 Task: Create a due date automation trigger when advanced on, on the tuesday of the week a card is due add dates with a complete due date at 11:00 AM.
Action: Mouse moved to (874, 272)
Screenshot: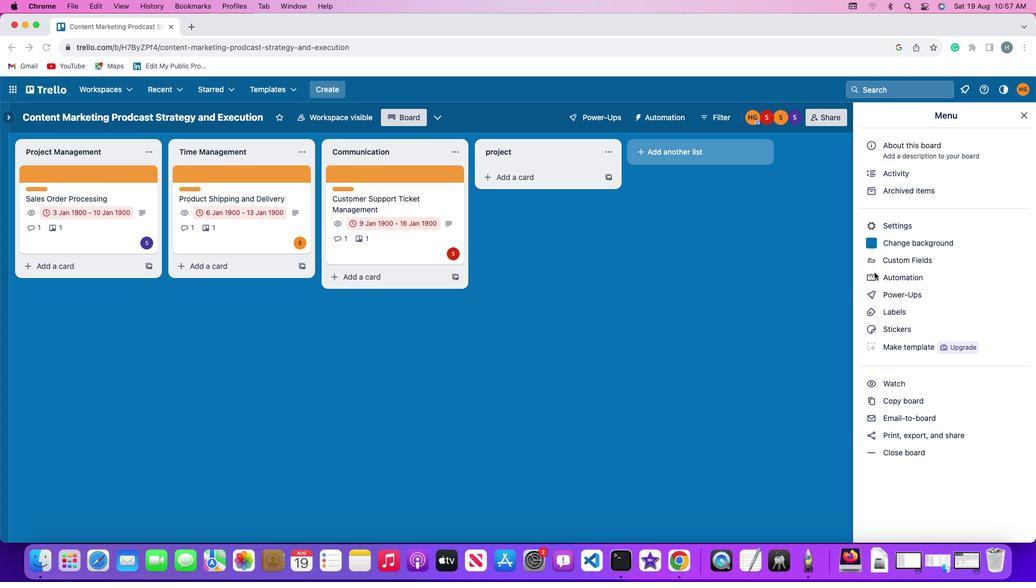 
Action: Mouse pressed left at (874, 272)
Screenshot: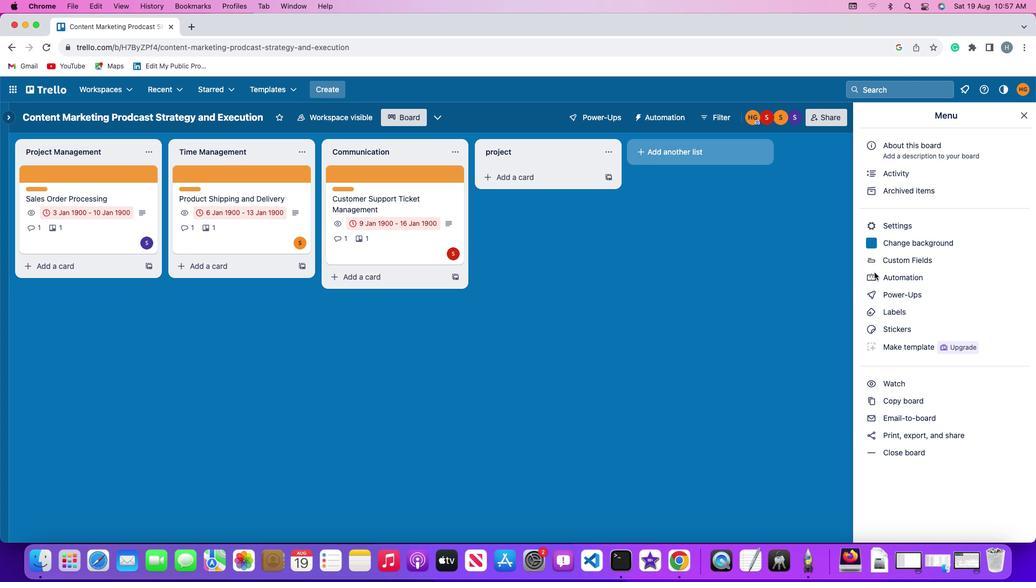 
Action: Mouse pressed left at (874, 272)
Screenshot: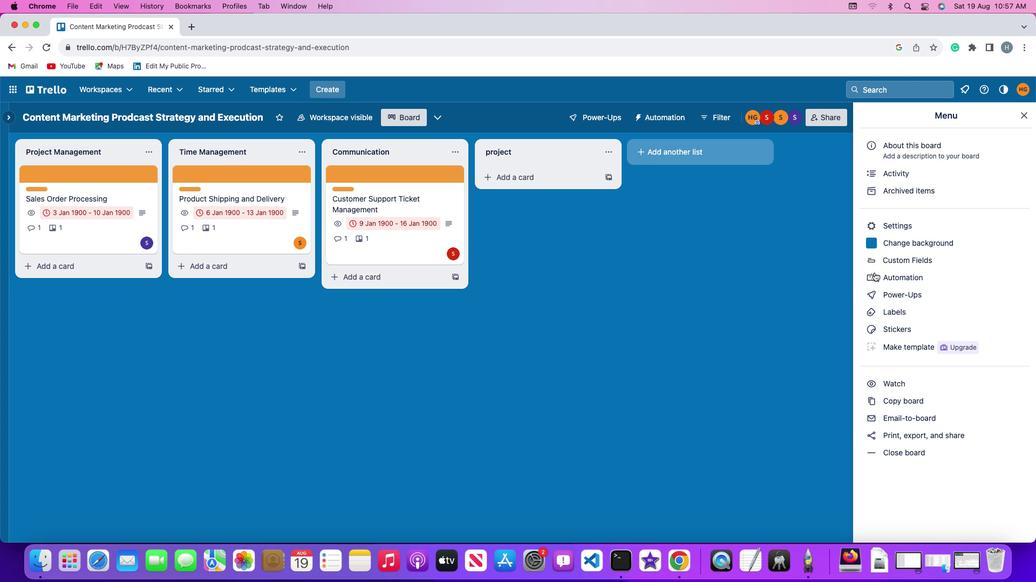 
Action: Mouse moved to (73, 255)
Screenshot: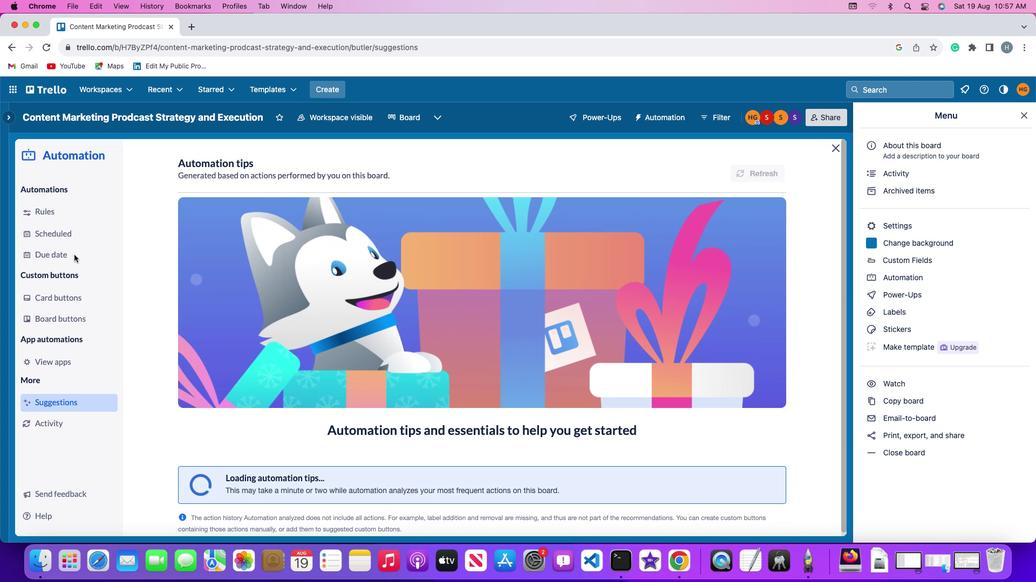 
Action: Mouse pressed left at (73, 255)
Screenshot: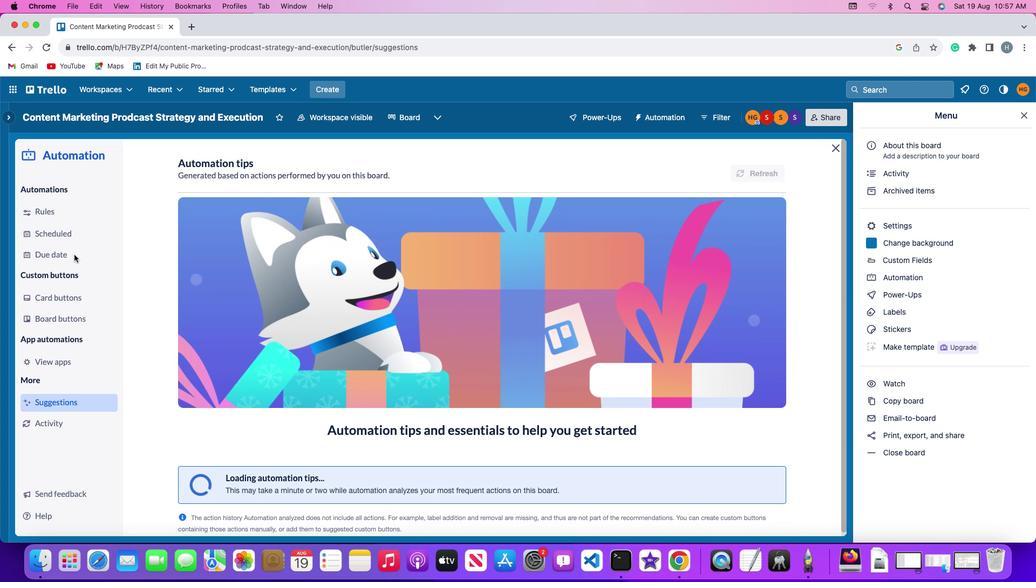 
Action: Mouse moved to (745, 165)
Screenshot: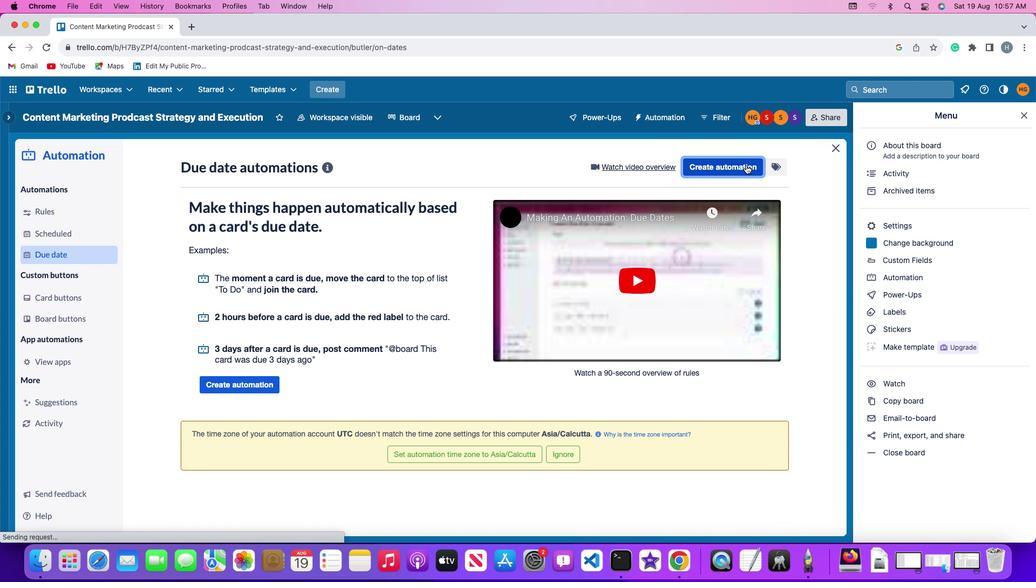 
Action: Mouse pressed left at (745, 165)
Screenshot: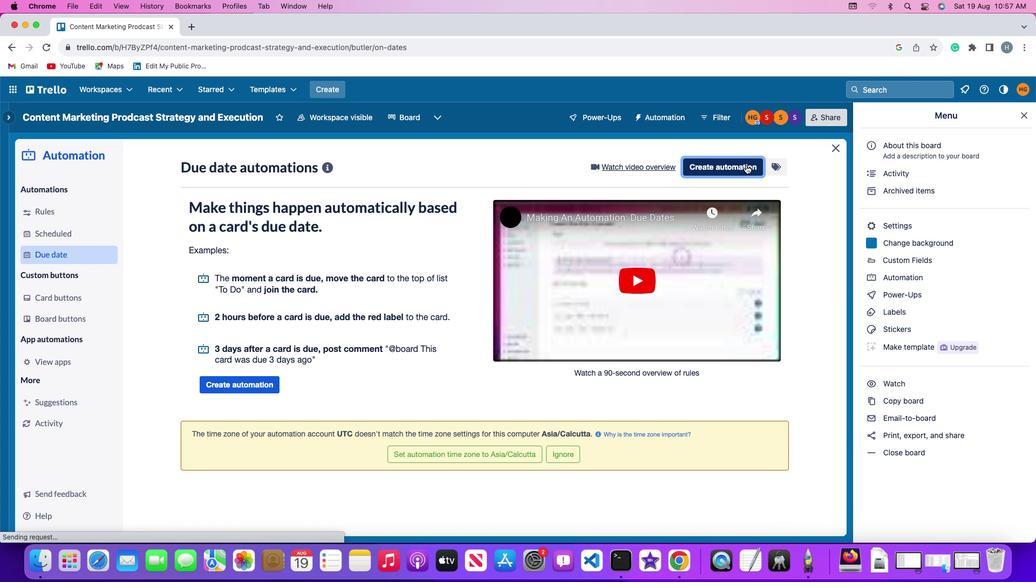 
Action: Mouse moved to (263, 274)
Screenshot: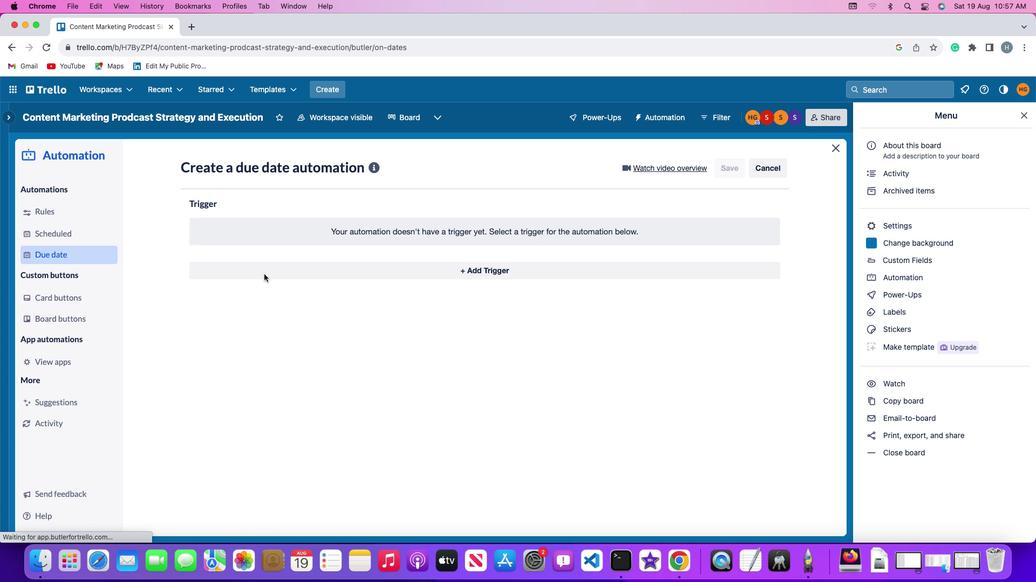 
Action: Mouse pressed left at (263, 274)
Screenshot: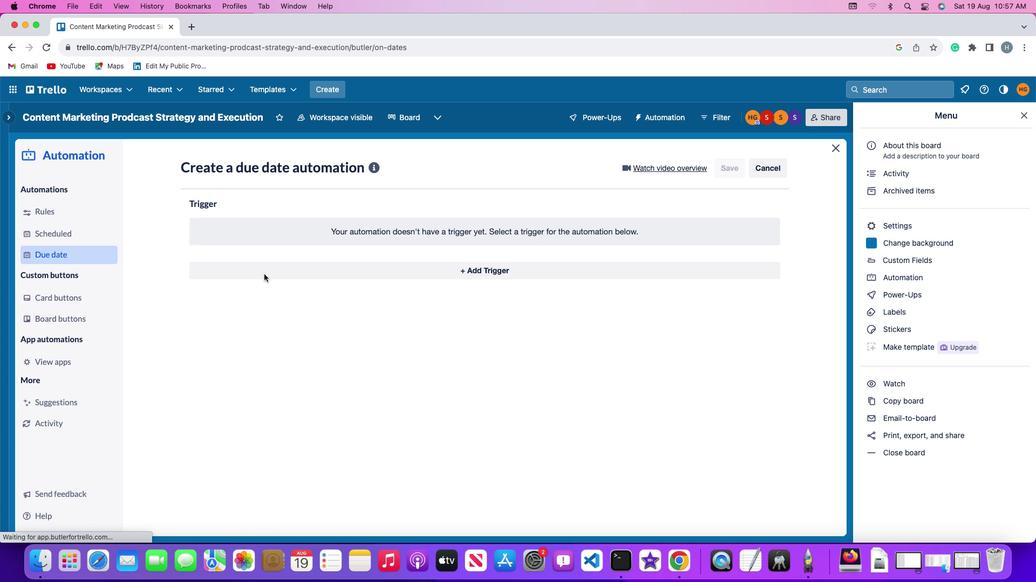 
Action: Mouse moved to (233, 467)
Screenshot: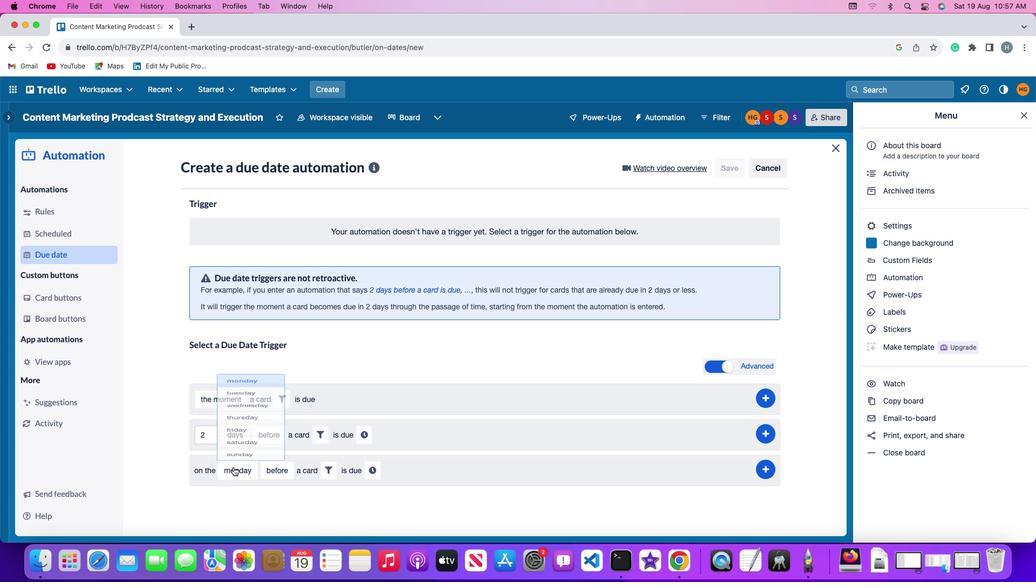 
Action: Mouse pressed left at (233, 467)
Screenshot: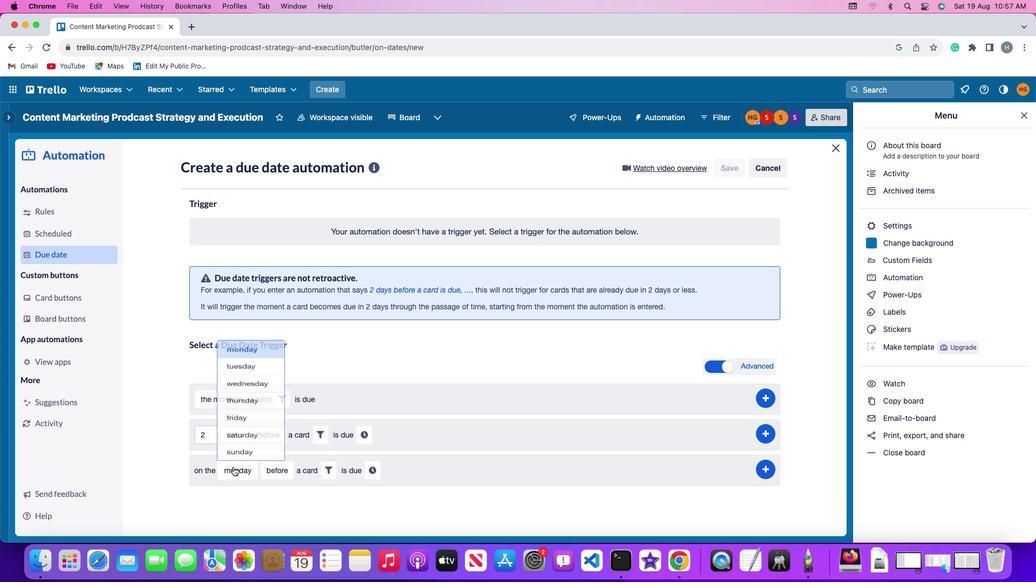 
Action: Mouse moved to (244, 342)
Screenshot: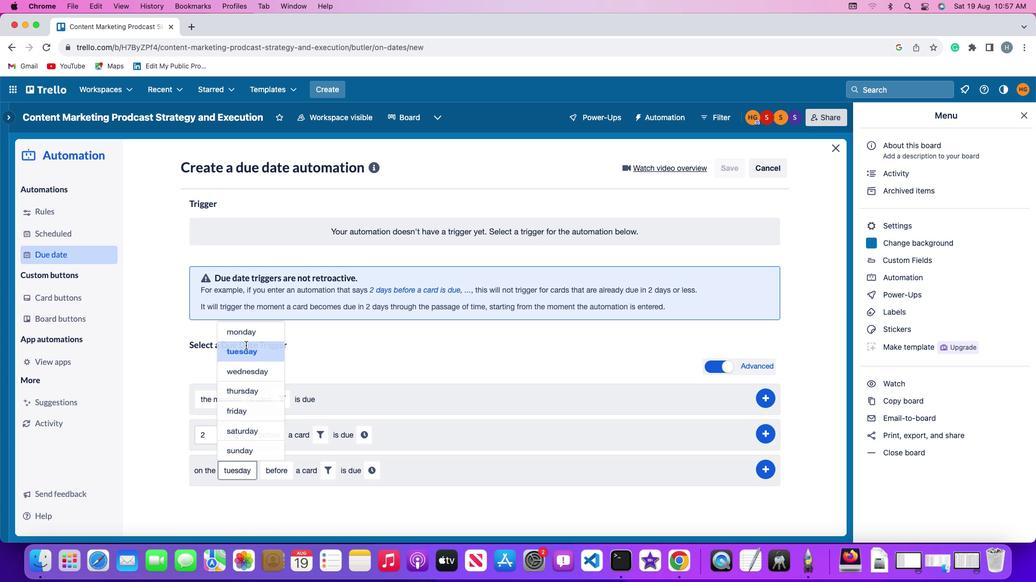 
Action: Mouse pressed left at (244, 342)
Screenshot: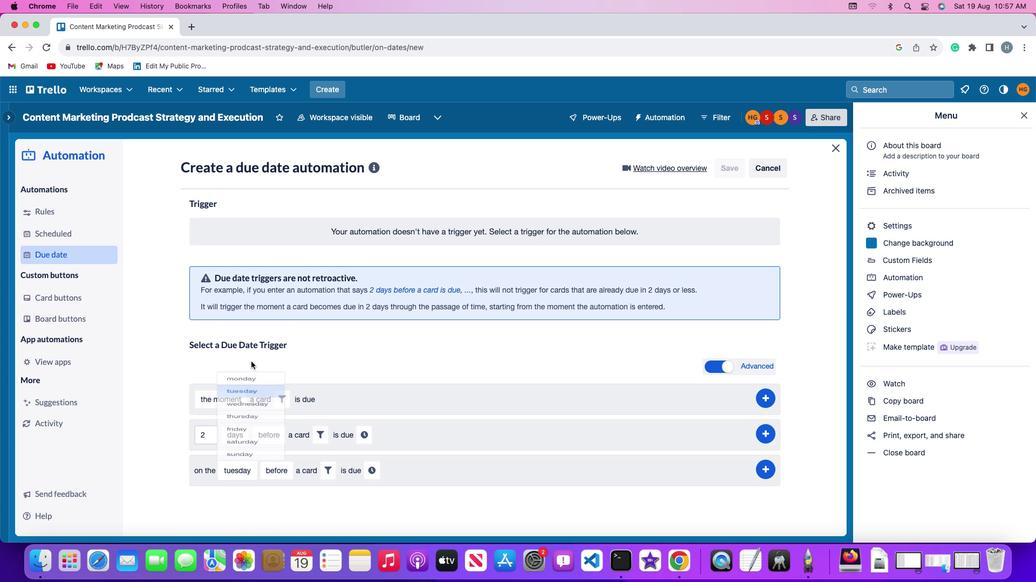 
Action: Mouse moved to (277, 469)
Screenshot: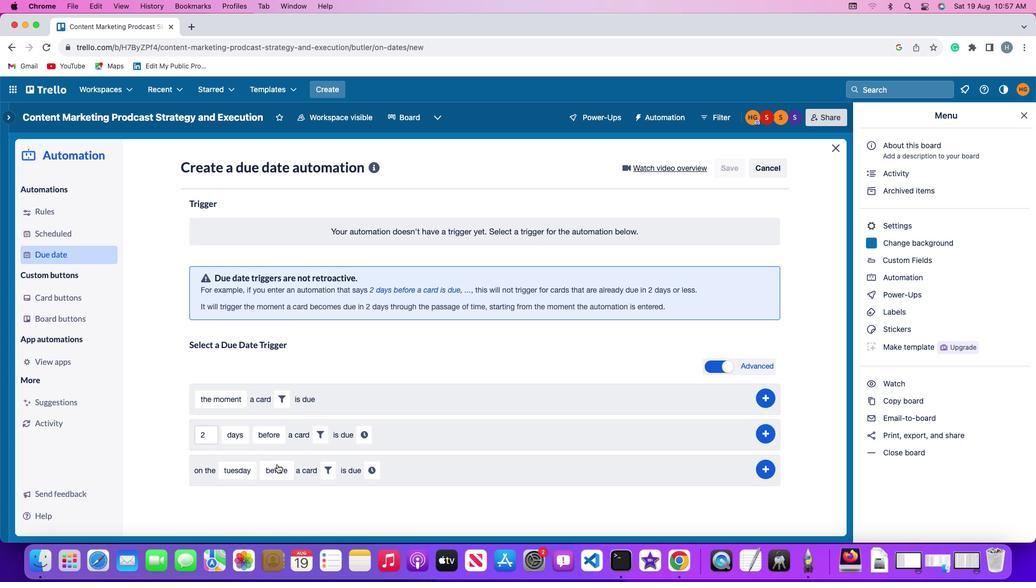 
Action: Mouse pressed left at (277, 469)
Screenshot: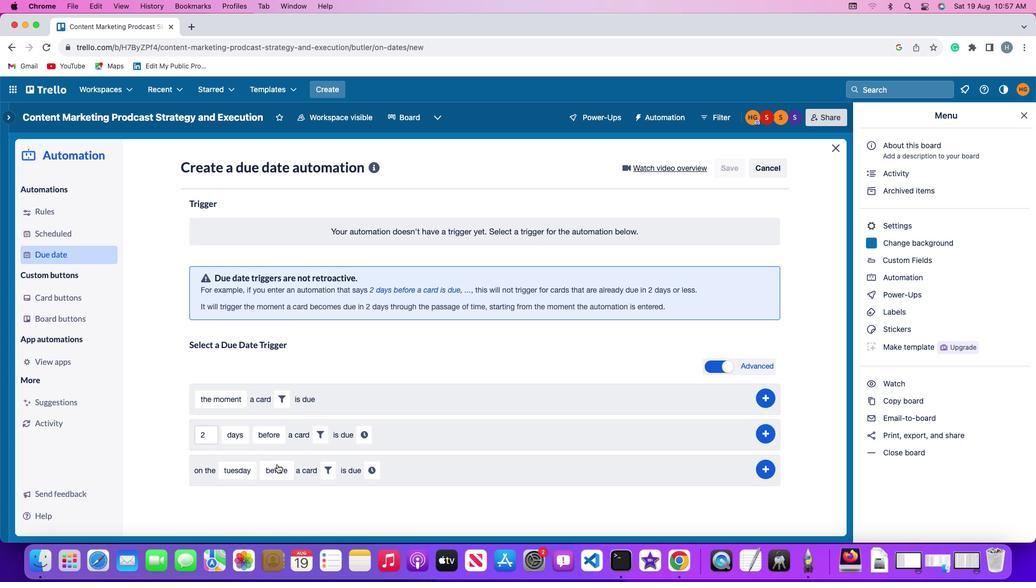 
Action: Mouse moved to (283, 427)
Screenshot: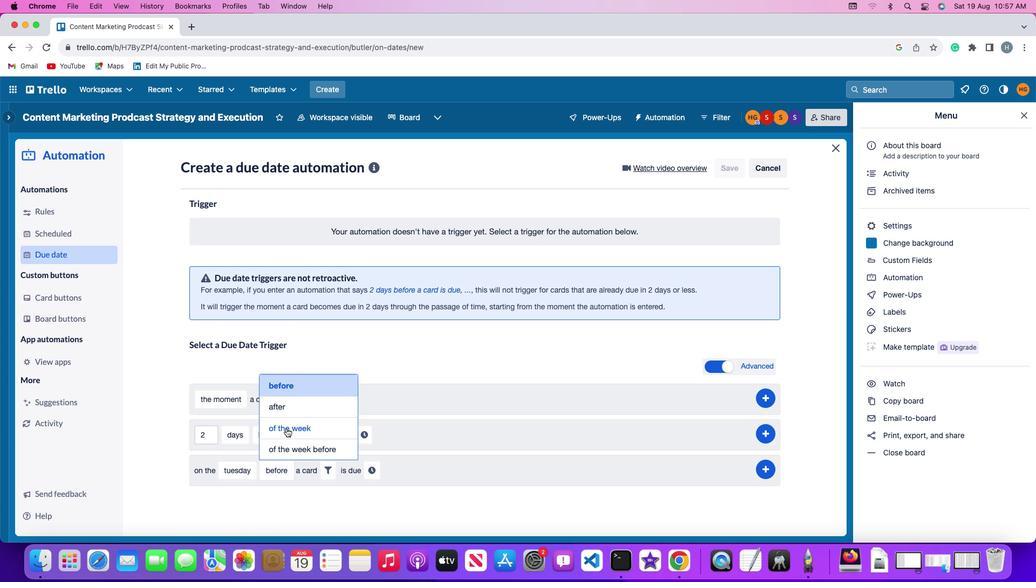 
Action: Mouse pressed left at (283, 427)
Screenshot: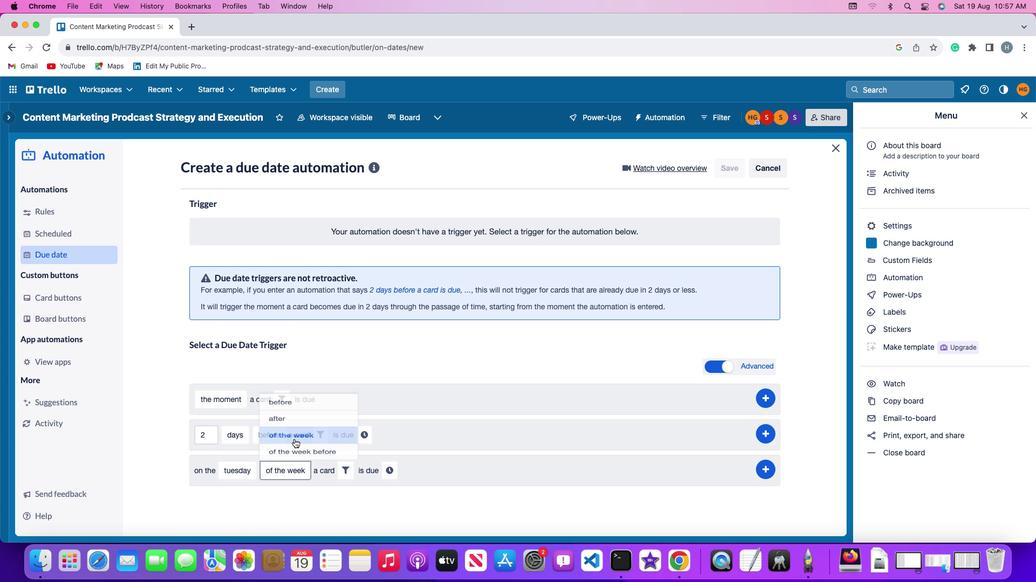 
Action: Mouse moved to (344, 474)
Screenshot: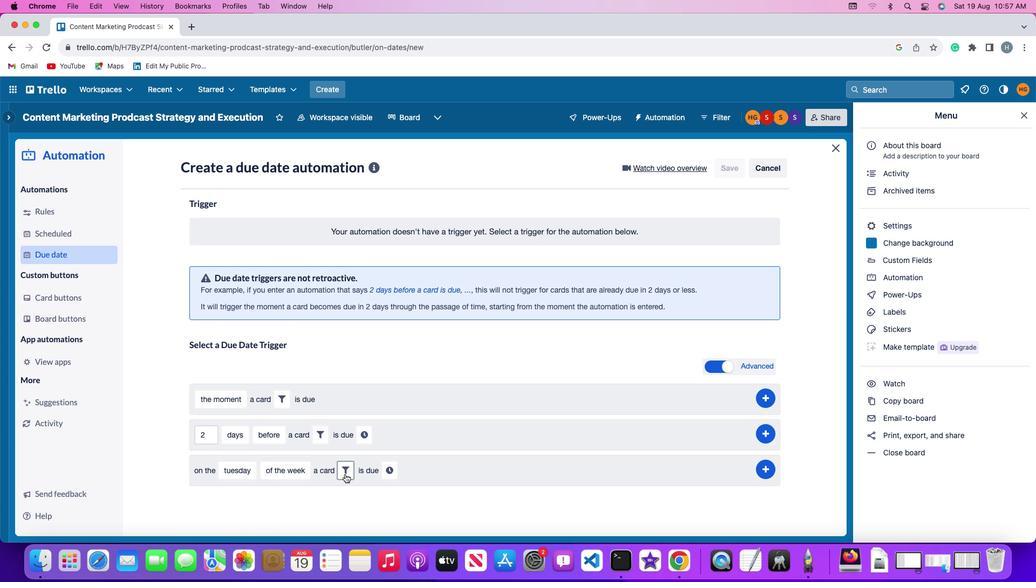 
Action: Mouse pressed left at (344, 474)
Screenshot: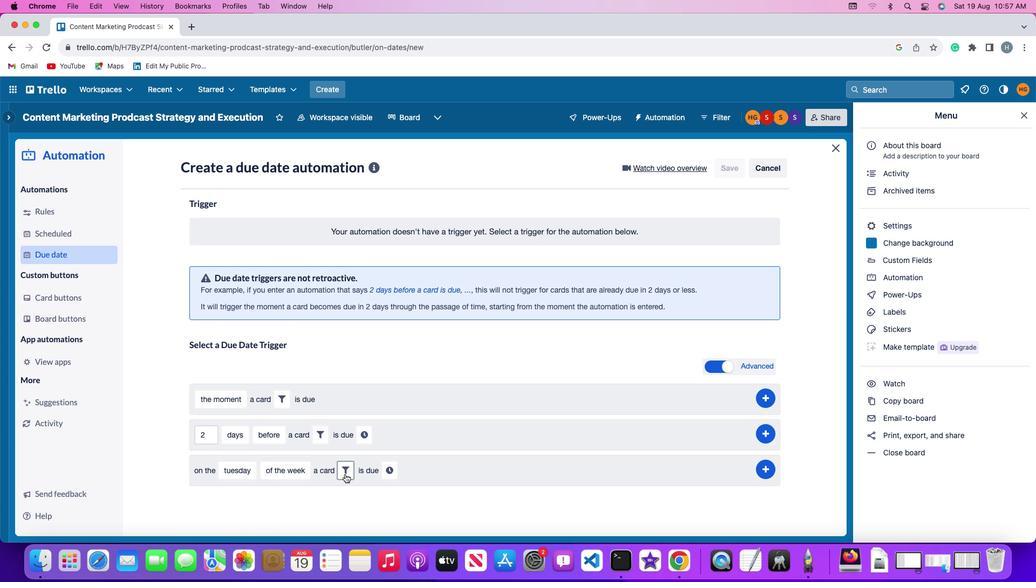 
Action: Mouse moved to (405, 505)
Screenshot: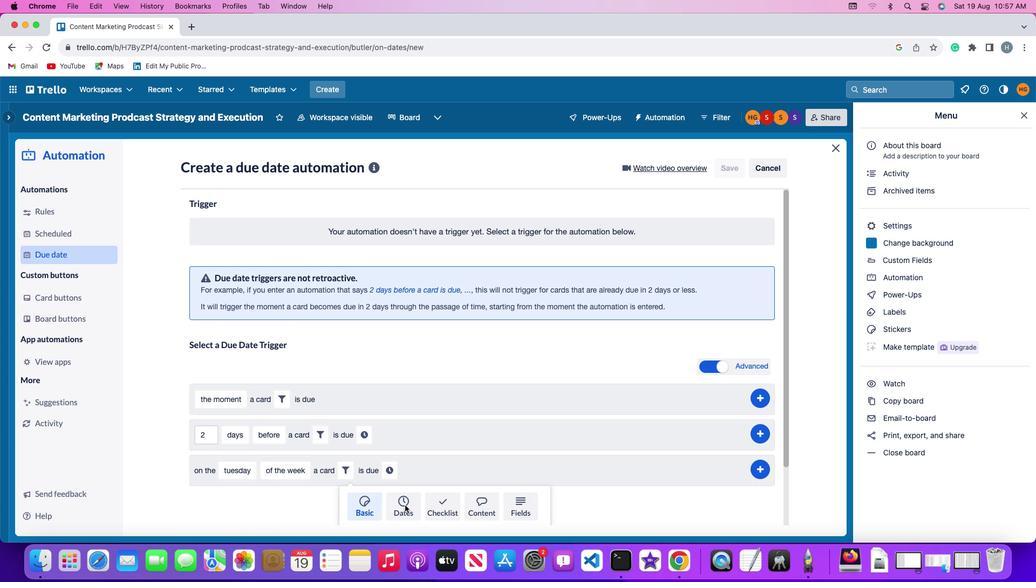 
Action: Mouse pressed left at (405, 505)
Screenshot: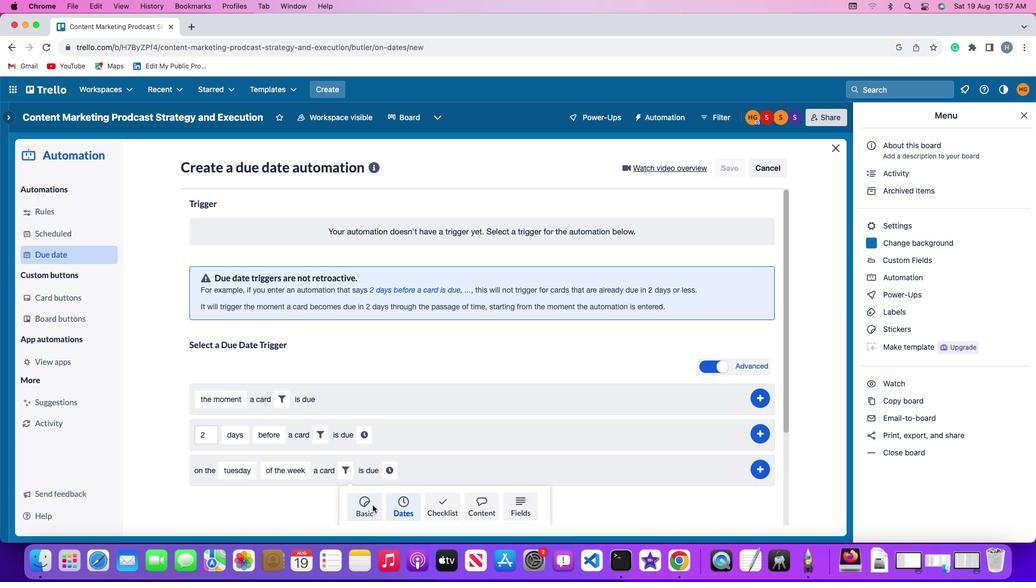 
Action: Mouse moved to (277, 506)
Screenshot: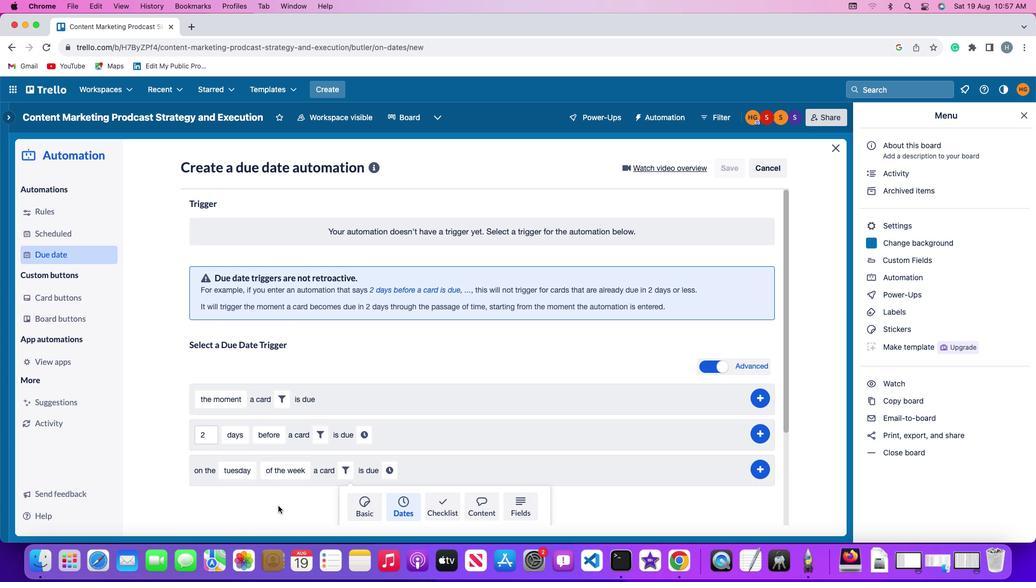 
Action: Mouse scrolled (277, 506) with delta (0, 0)
Screenshot: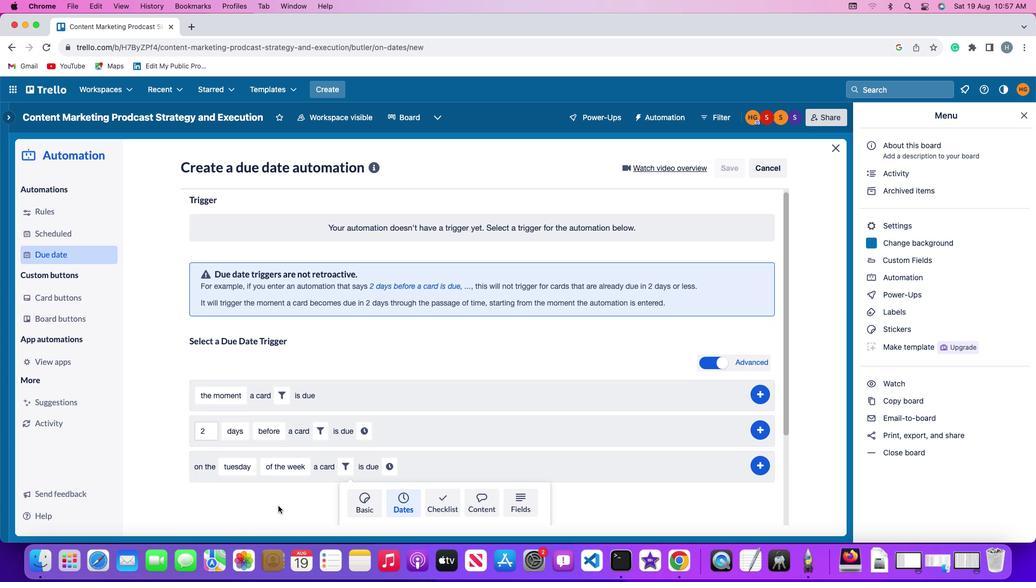 
Action: Mouse scrolled (277, 506) with delta (0, 0)
Screenshot: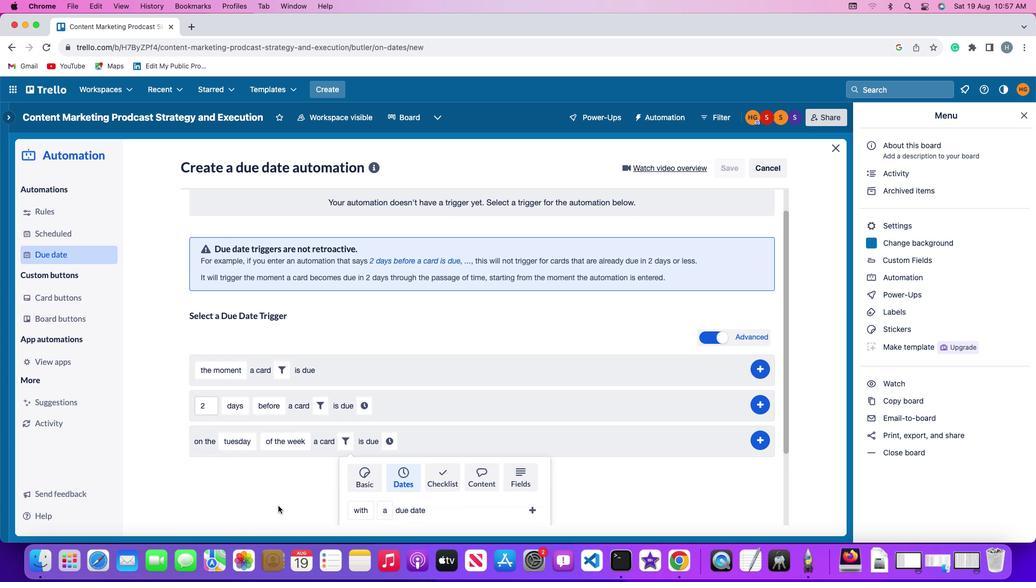 
Action: Mouse scrolled (277, 506) with delta (0, -1)
Screenshot: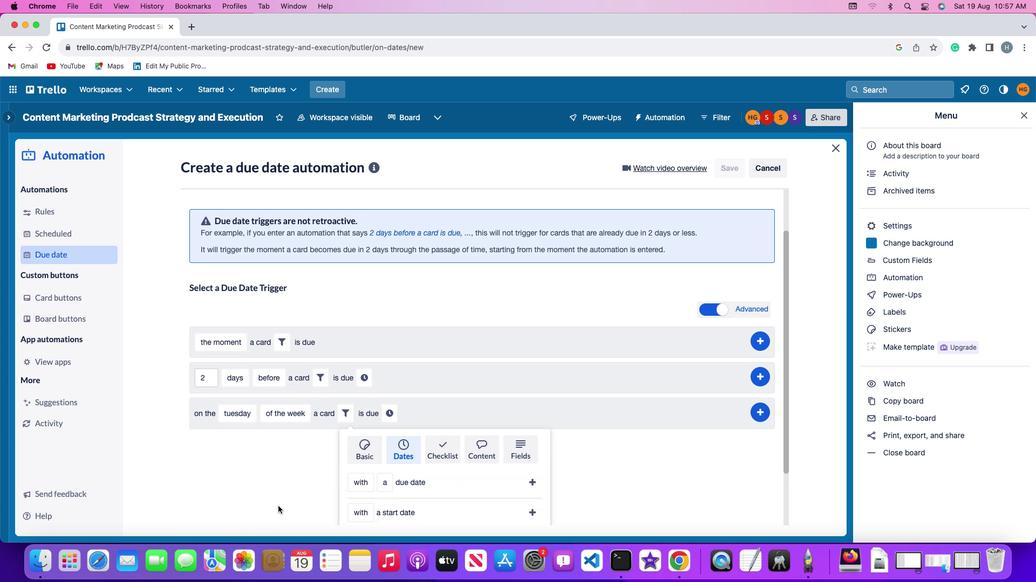 
Action: Mouse scrolled (277, 506) with delta (0, -1)
Screenshot: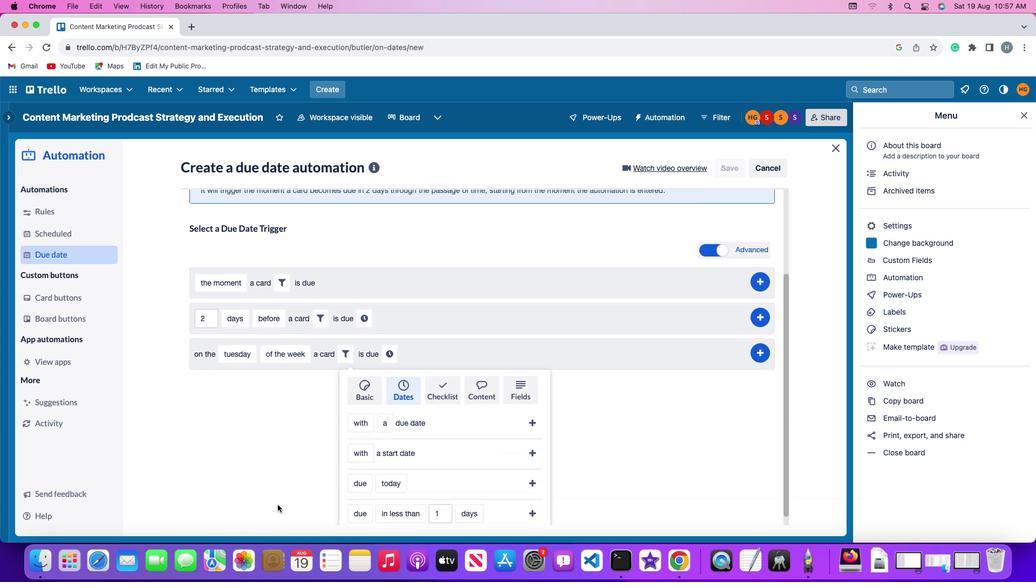 
Action: Mouse moved to (358, 410)
Screenshot: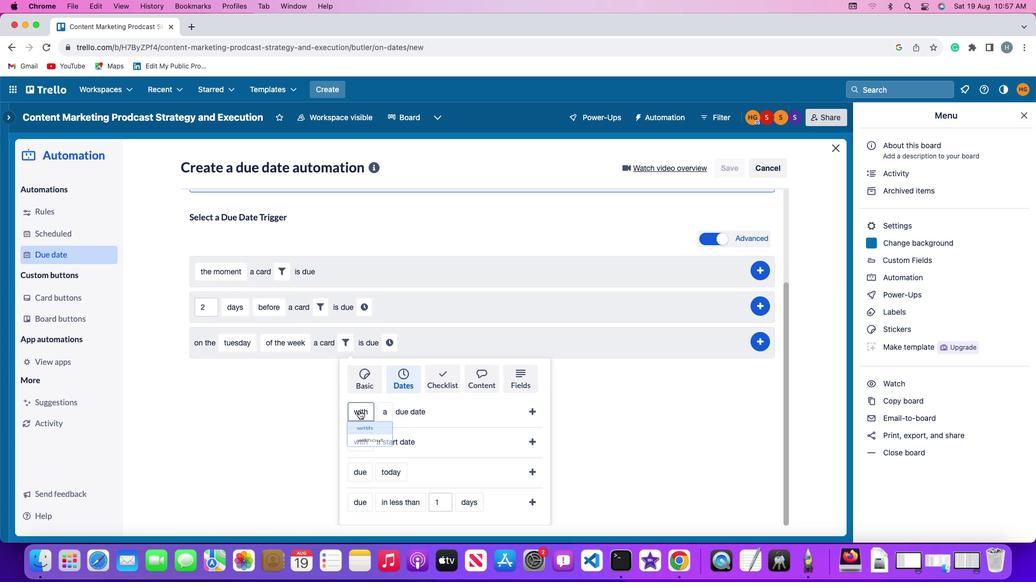 
Action: Mouse pressed left at (358, 410)
Screenshot: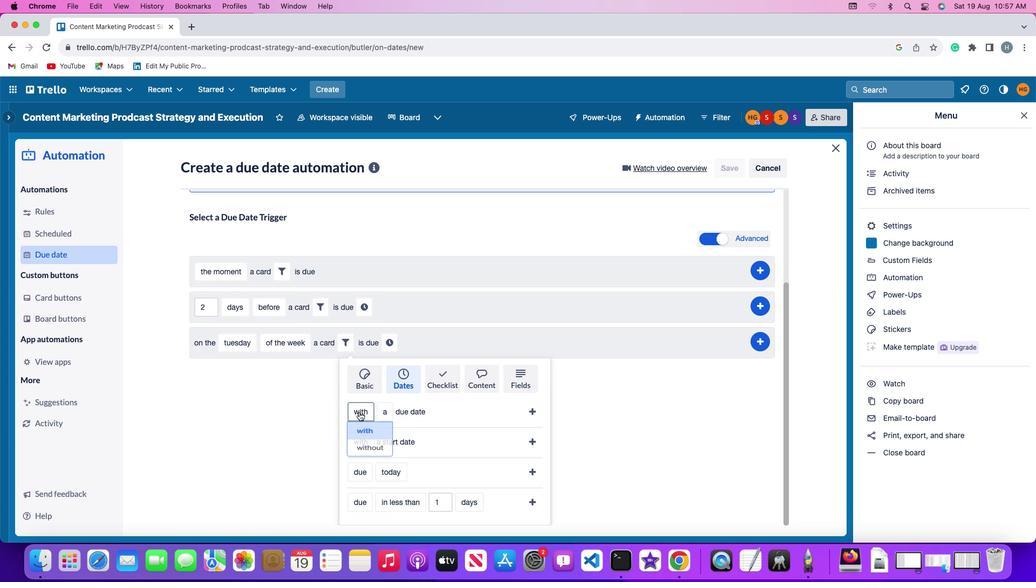 
Action: Mouse moved to (364, 435)
Screenshot: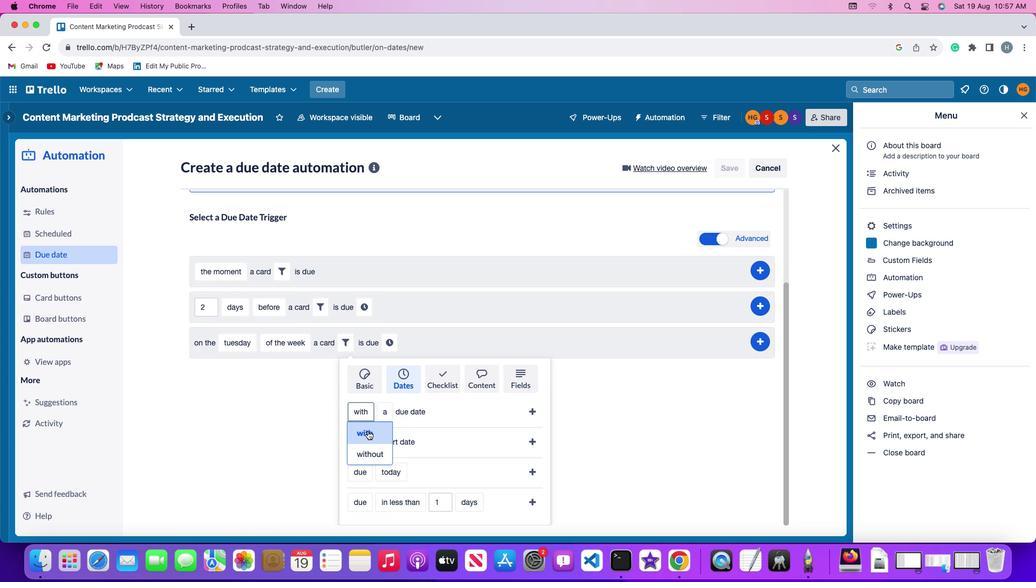 
Action: Mouse pressed left at (364, 435)
Screenshot: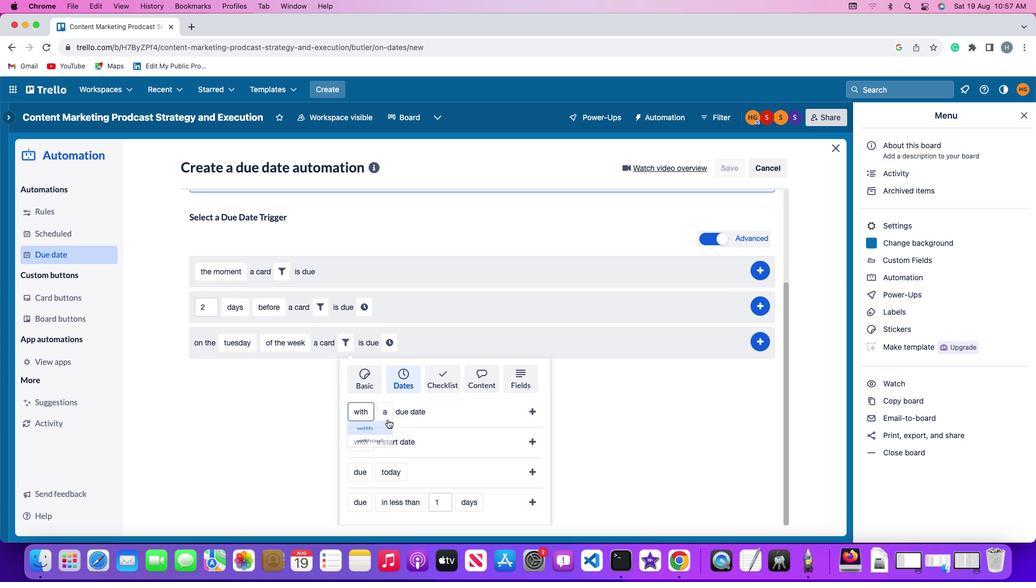 
Action: Mouse moved to (389, 412)
Screenshot: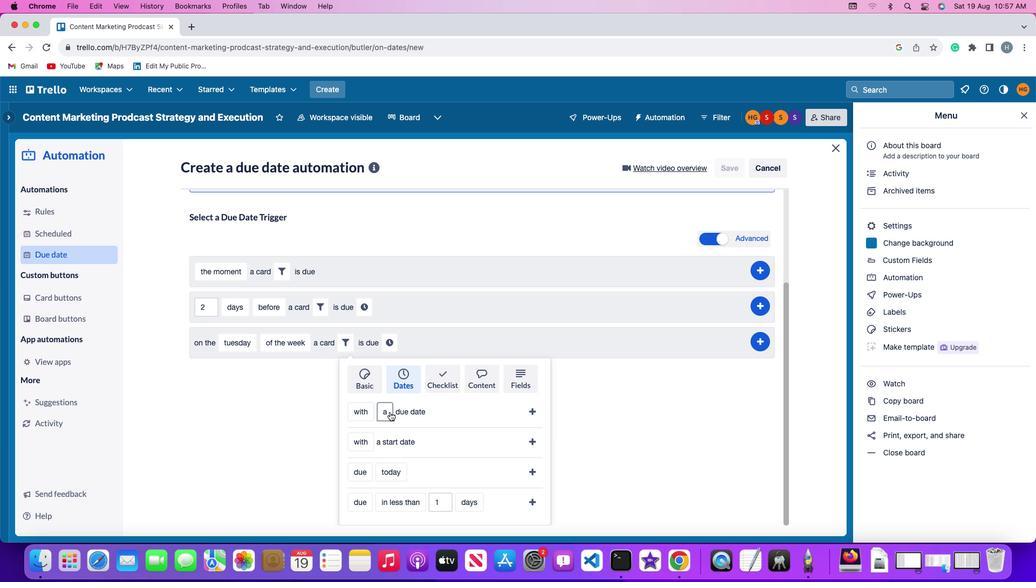 
Action: Mouse pressed left at (389, 412)
Screenshot: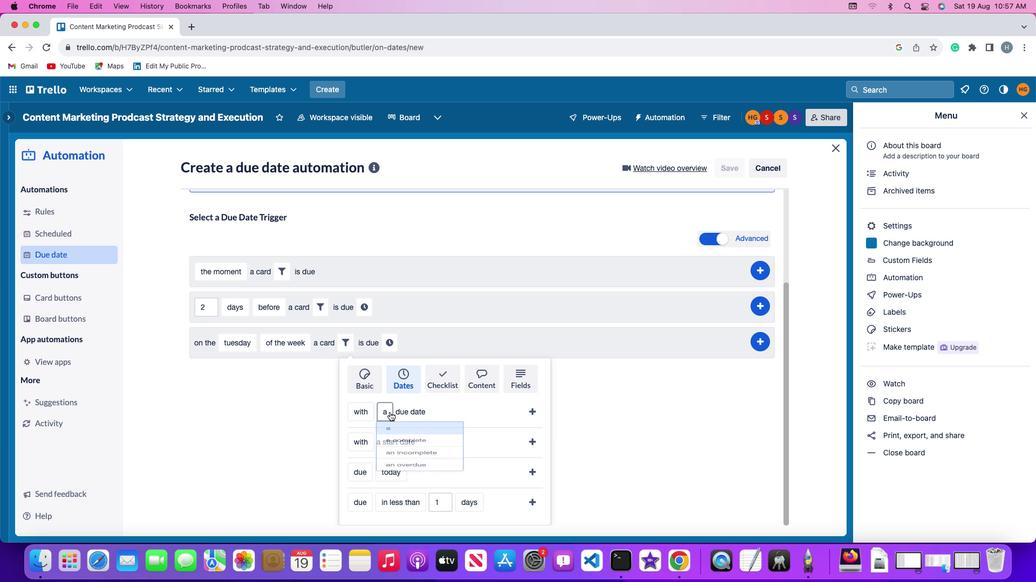 
Action: Mouse moved to (399, 451)
Screenshot: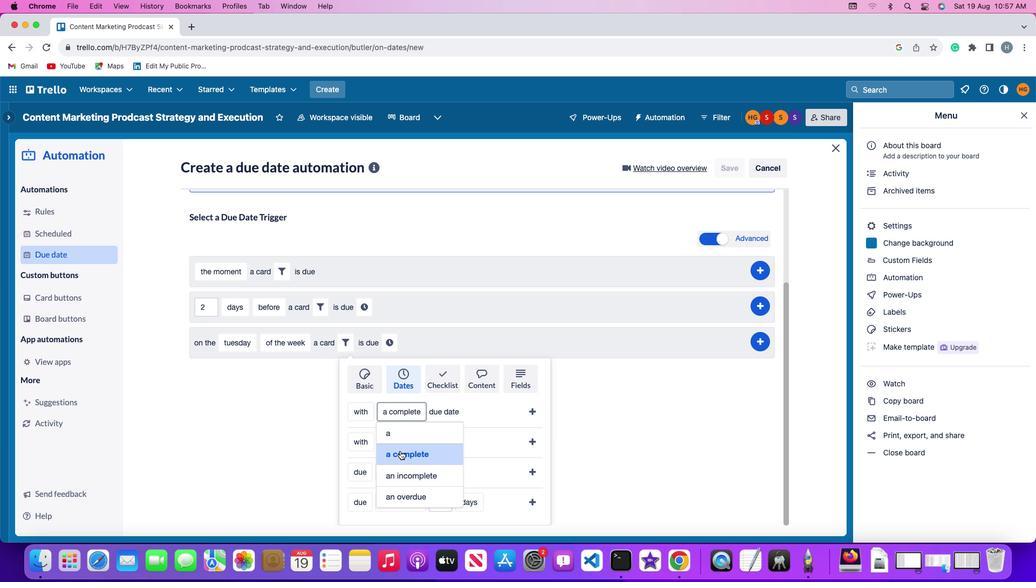 
Action: Mouse pressed left at (399, 451)
Screenshot: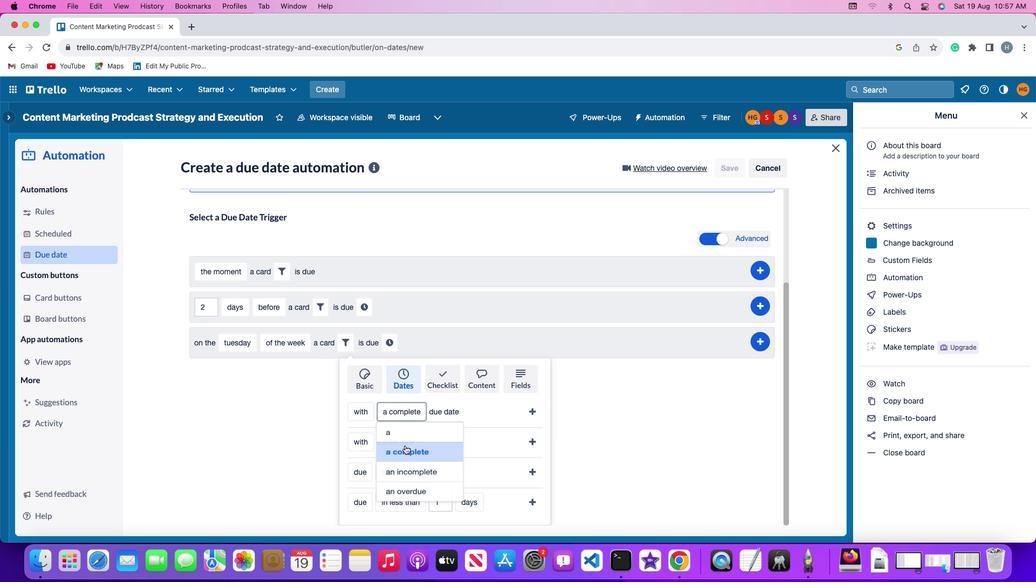 
Action: Mouse moved to (536, 412)
Screenshot: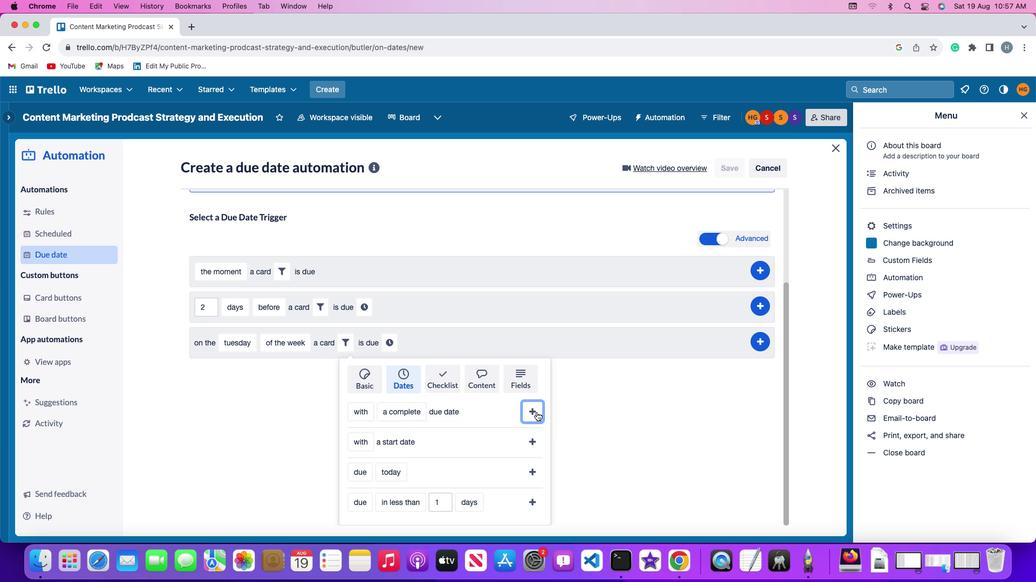
Action: Mouse pressed left at (536, 412)
Screenshot: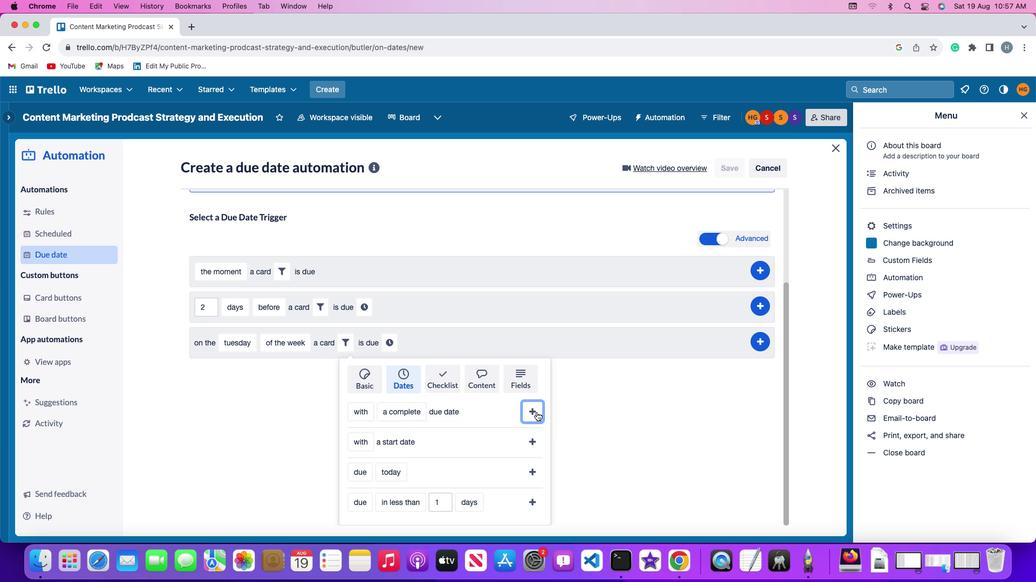 
Action: Mouse moved to (504, 468)
Screenshot: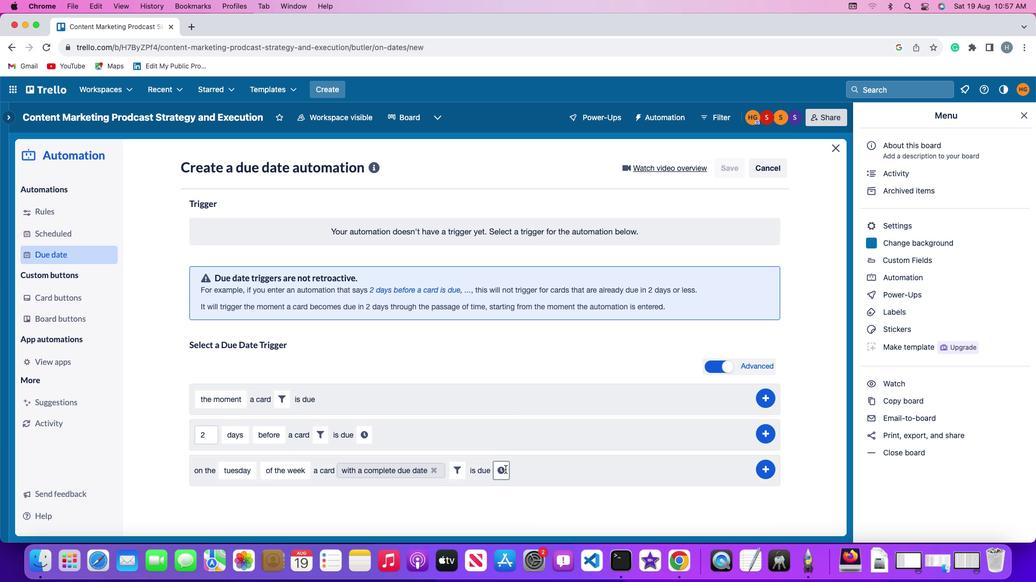 
Action: Mouse pressed left at (504, 468)
Screenshot: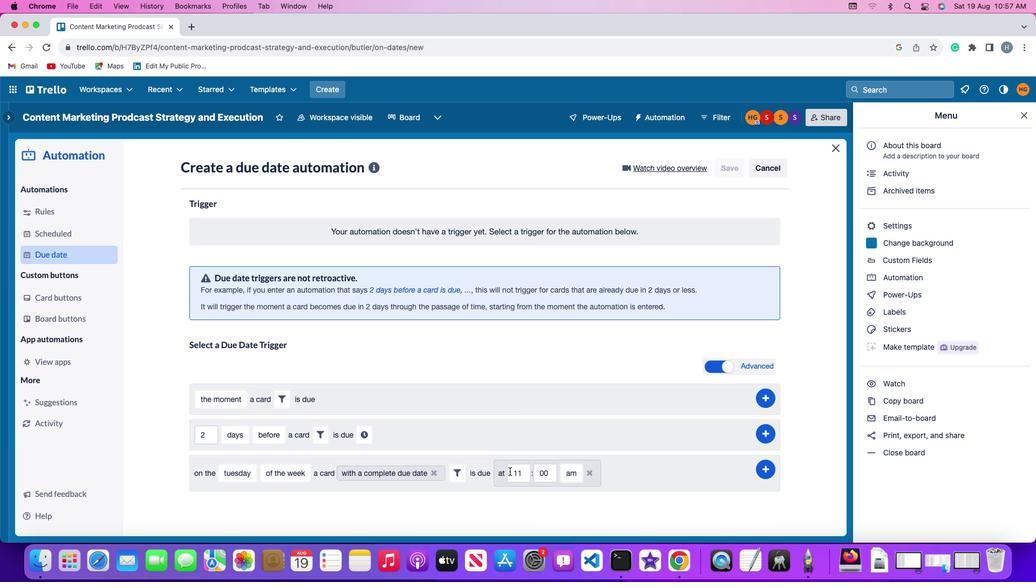
Action: Mouse moved to (523, 472)
Screenshot: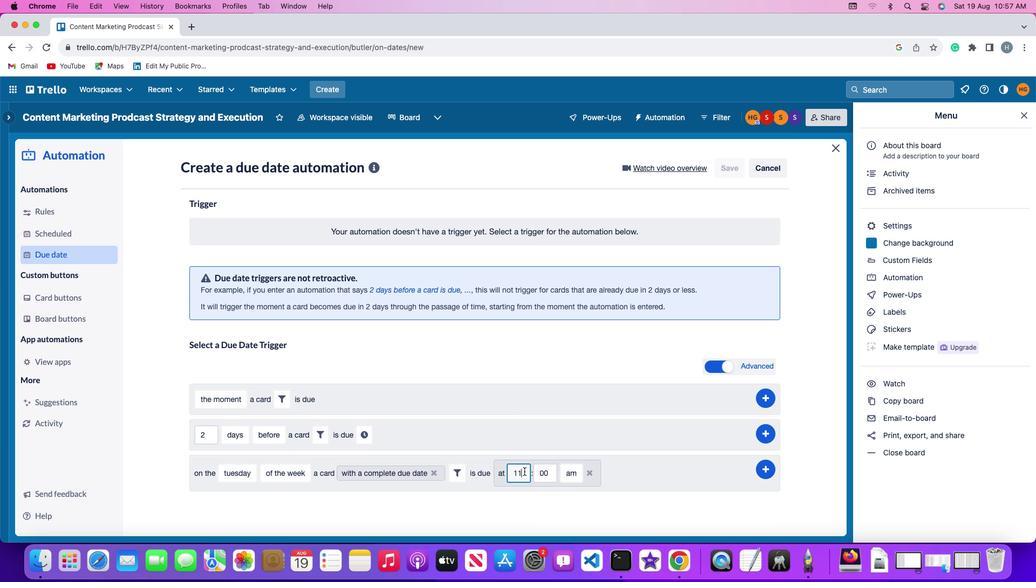 
Action: Mouse pressed left at (523, 472)
Screenshot: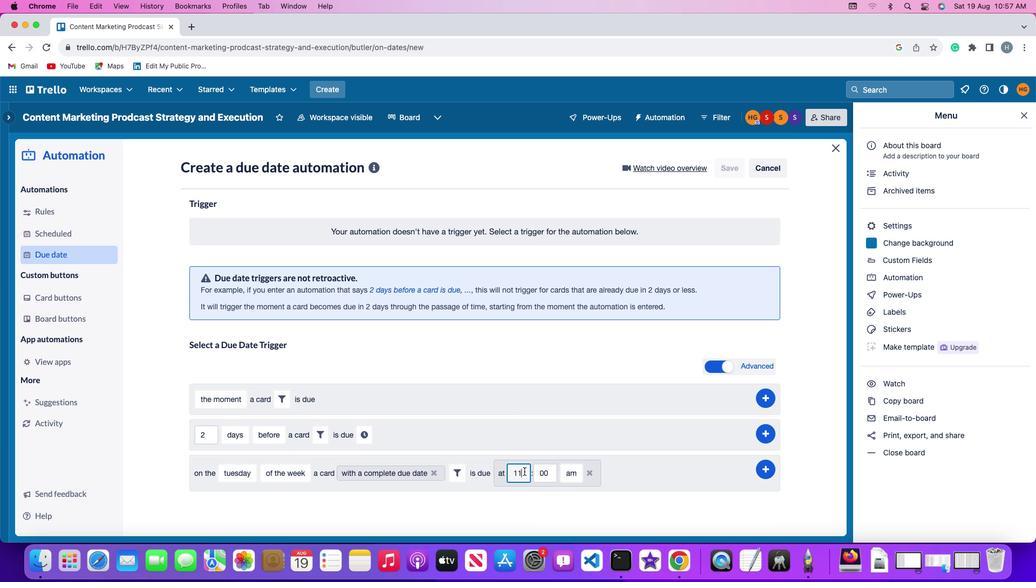 
Action: Mouse moved to (523, 472)
Screenshot: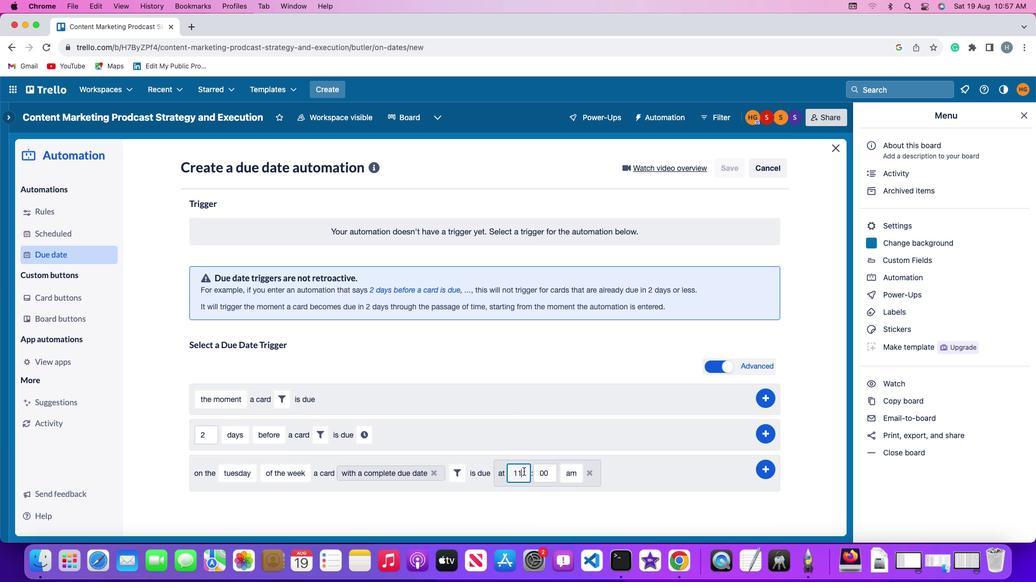 
Action: Key pressed Key.backspace
Screenshot: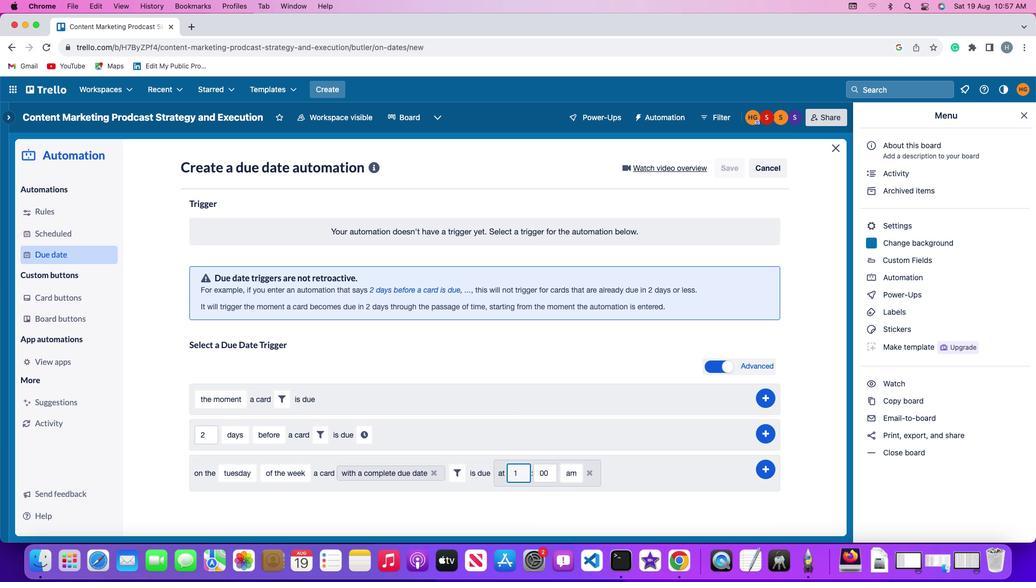 
Action: Mouse moved to (523, 471)
Screenshot: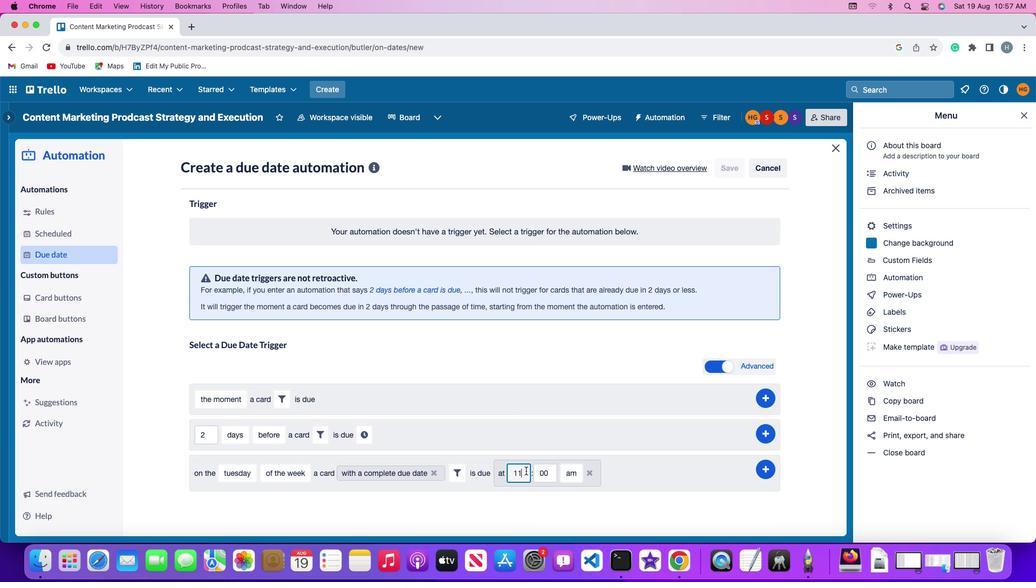 
Action: Key pressed '1'
Screenshot: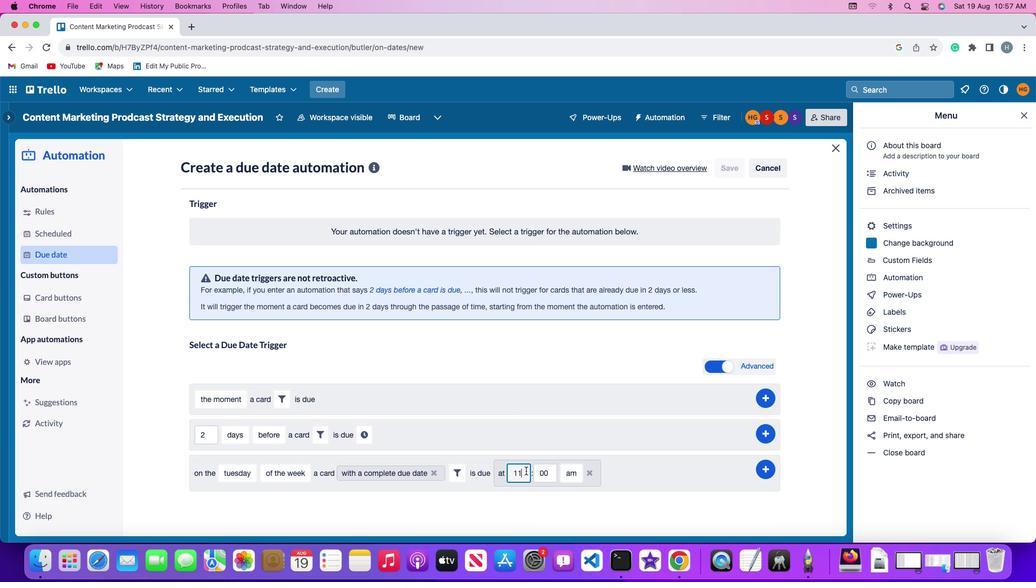 
Action: Mouse moved to (551, 473)
Screenshot: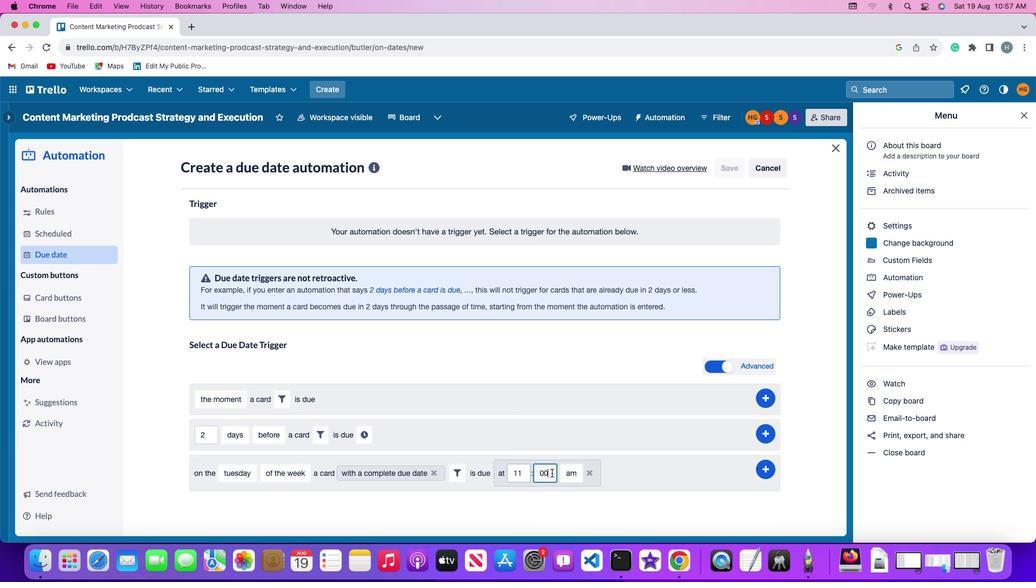 
Action: Mouse pressed left at (551, 473)
Screenshot: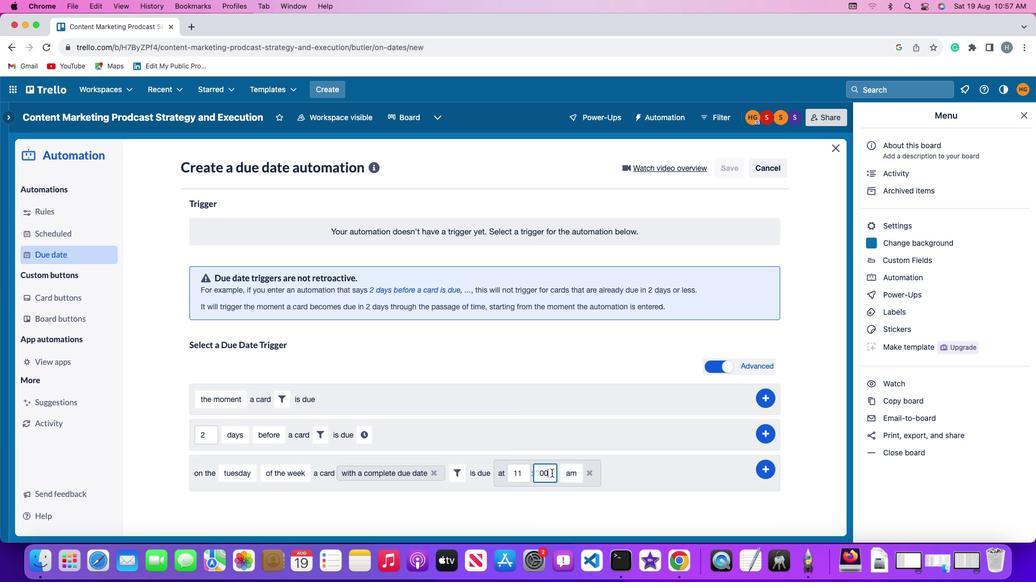
Action: Mouse moved to (552, 473)
Screenshot: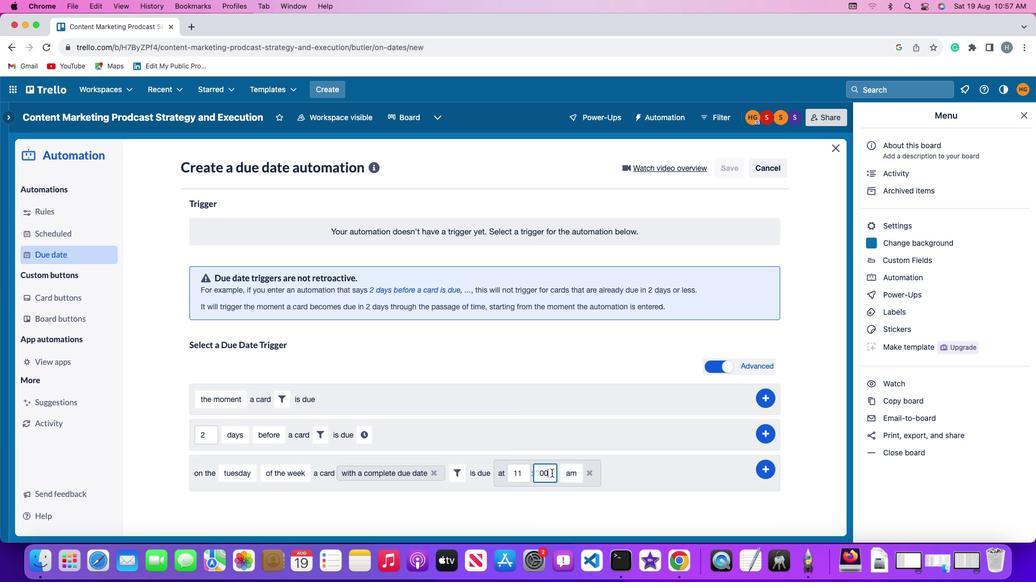 
Action: Key pressed Key.backspace
Screenshot: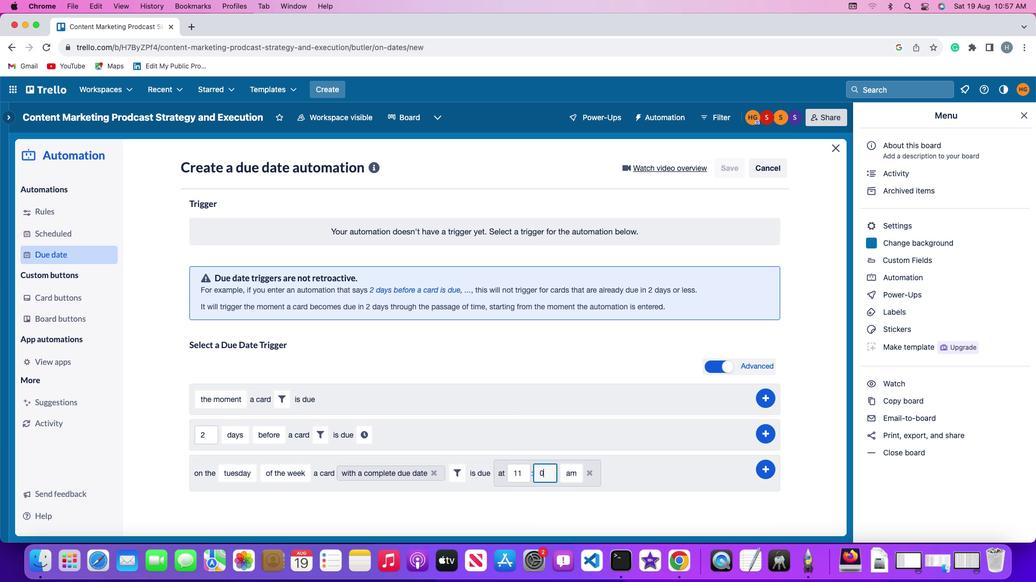 
Action: Mouse moved to (552, 473)
Screenshot: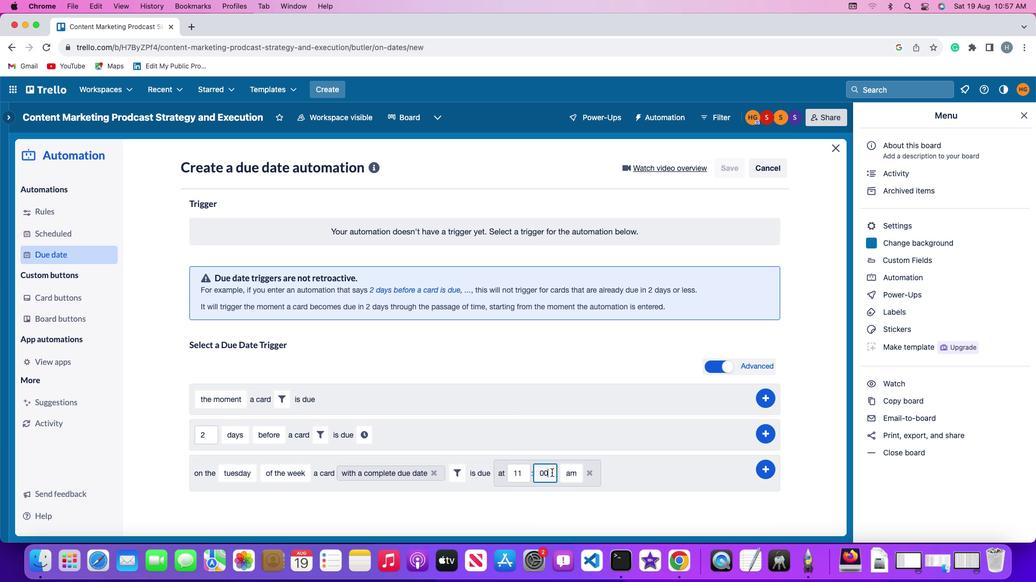 
Action: Key pressed '0'
Screenshot: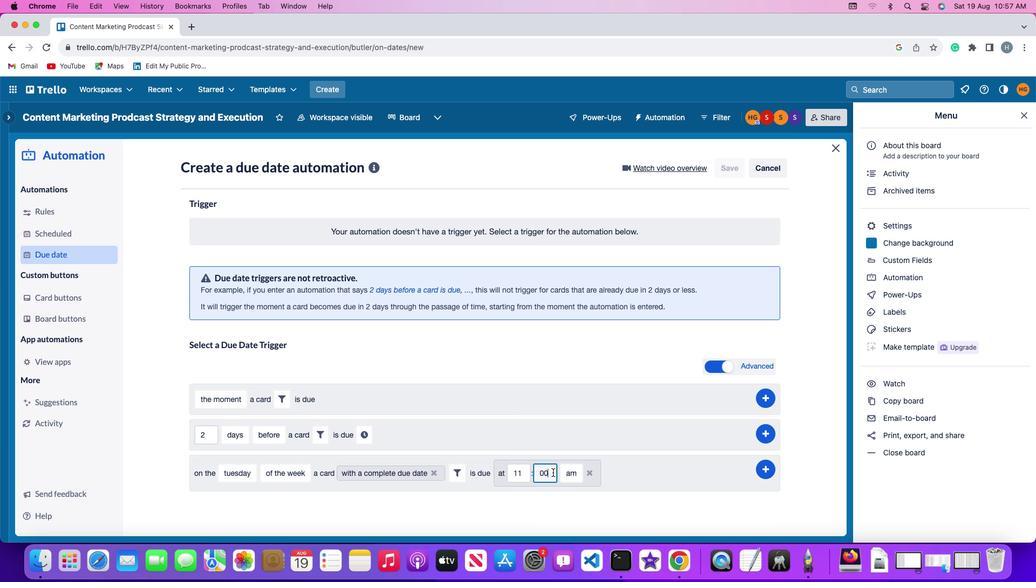 
Action: Mouse moved to (564, 472)
Screenshot: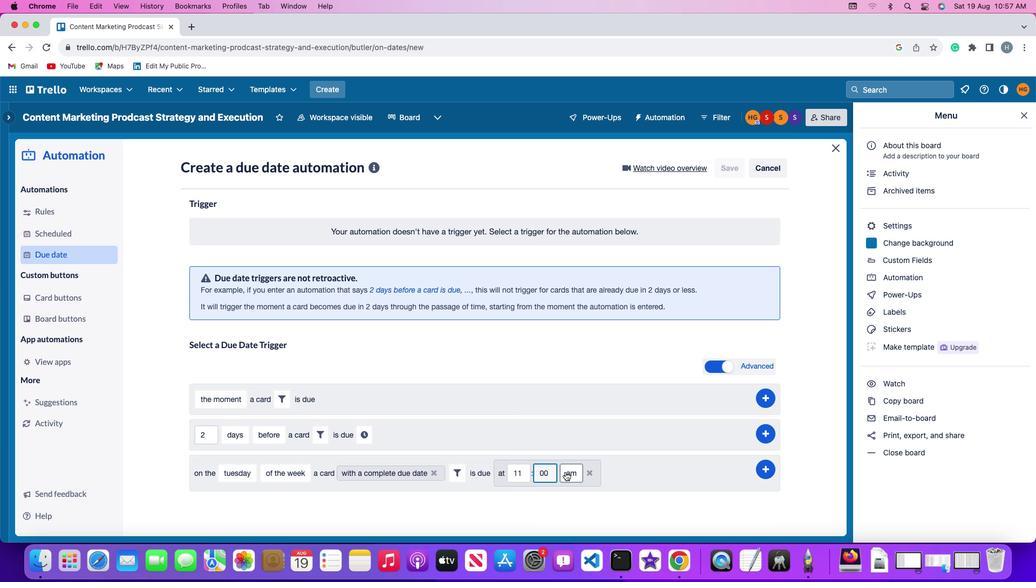 
Action: Mouse pressed left at (564, 472)
Screenshot: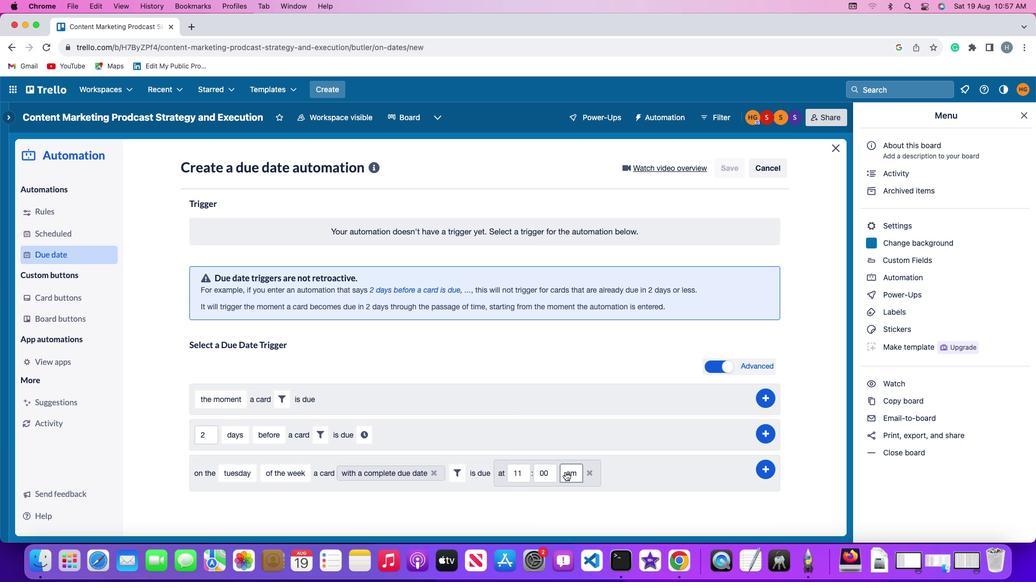 
Action: Mouse moved to (573, 487)
Screenshot: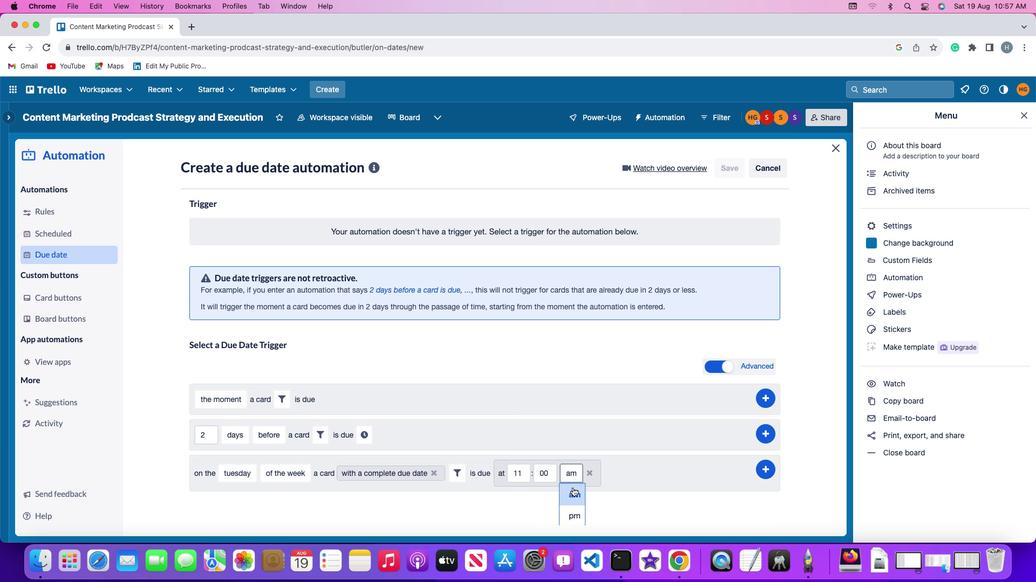 
Action: Mouse pressed left at (573, 487)
Screenshot: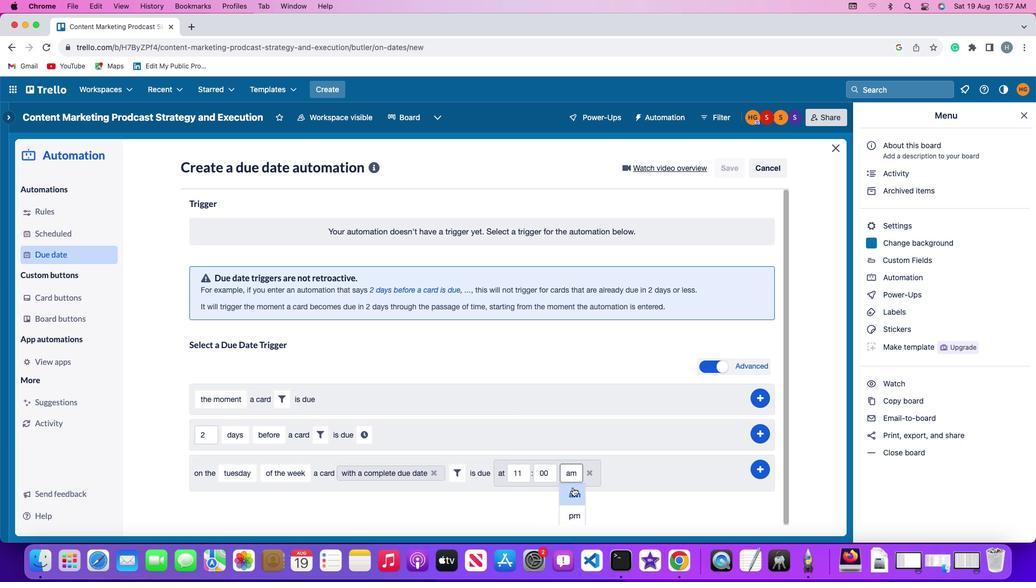 
Action: Mouse moved to (763, 468)
Screenshot: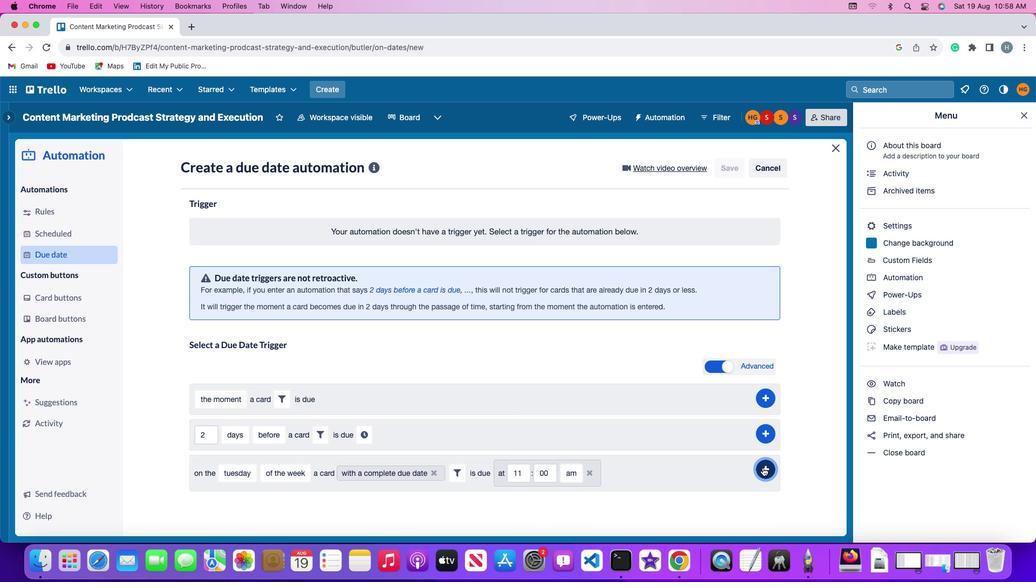 
Action: Mouse pressed left at (763, 468)
Screenshot: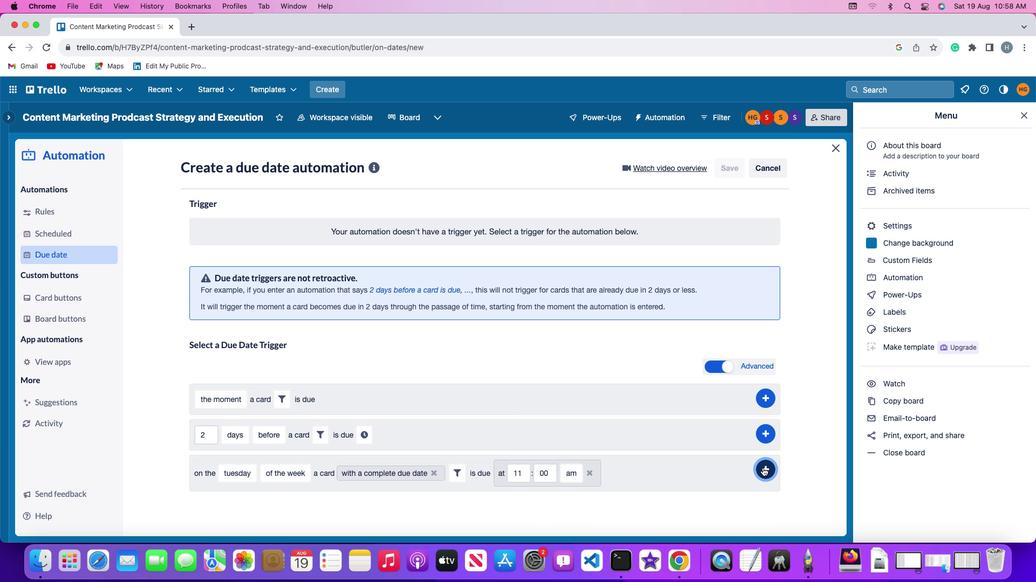 
Action: Mouse moved to (779, 346)
Screenshot: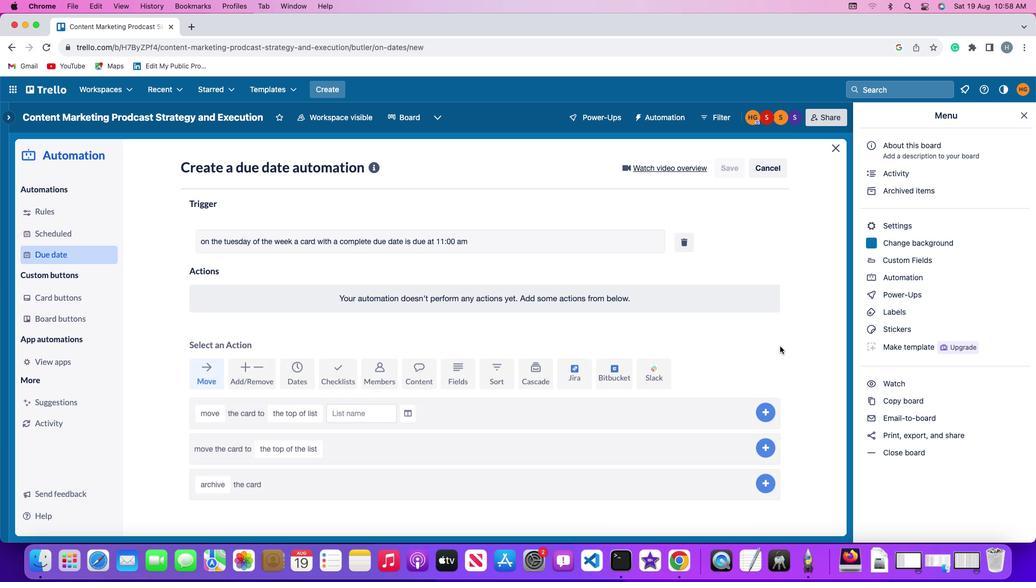 
